 Task: Select the bounded in the word wrap.
Action: Mouse moved to (38, 598)
Screenshot: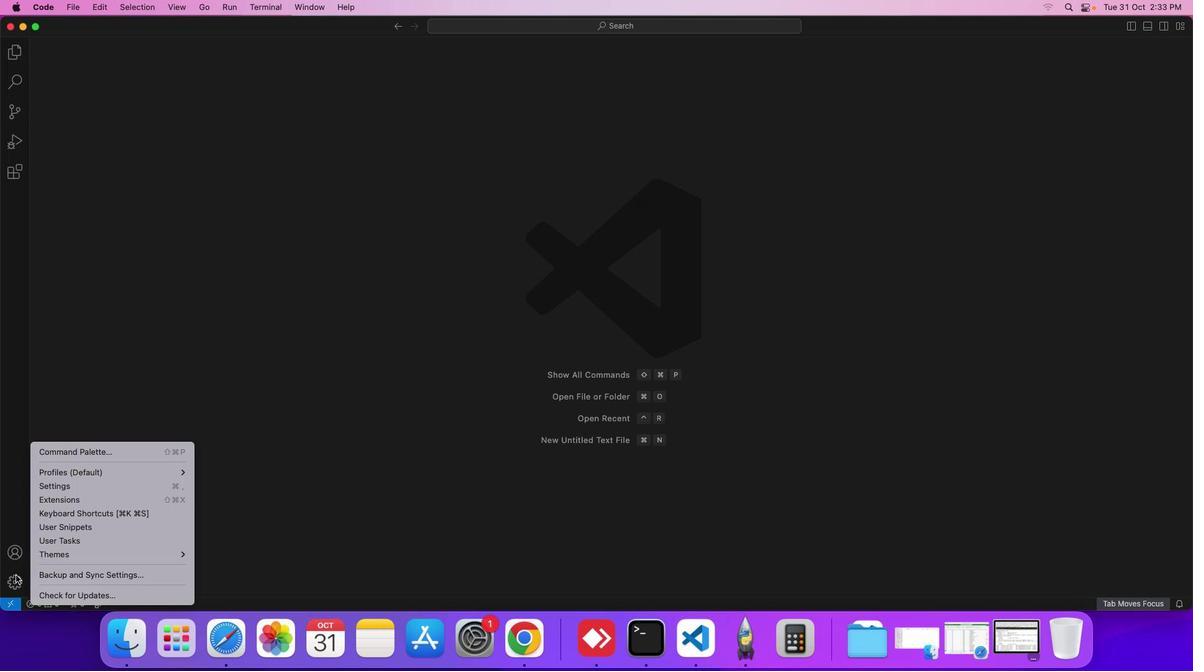 
Action: Mouse pressed left at (38, 598)
Screenshot: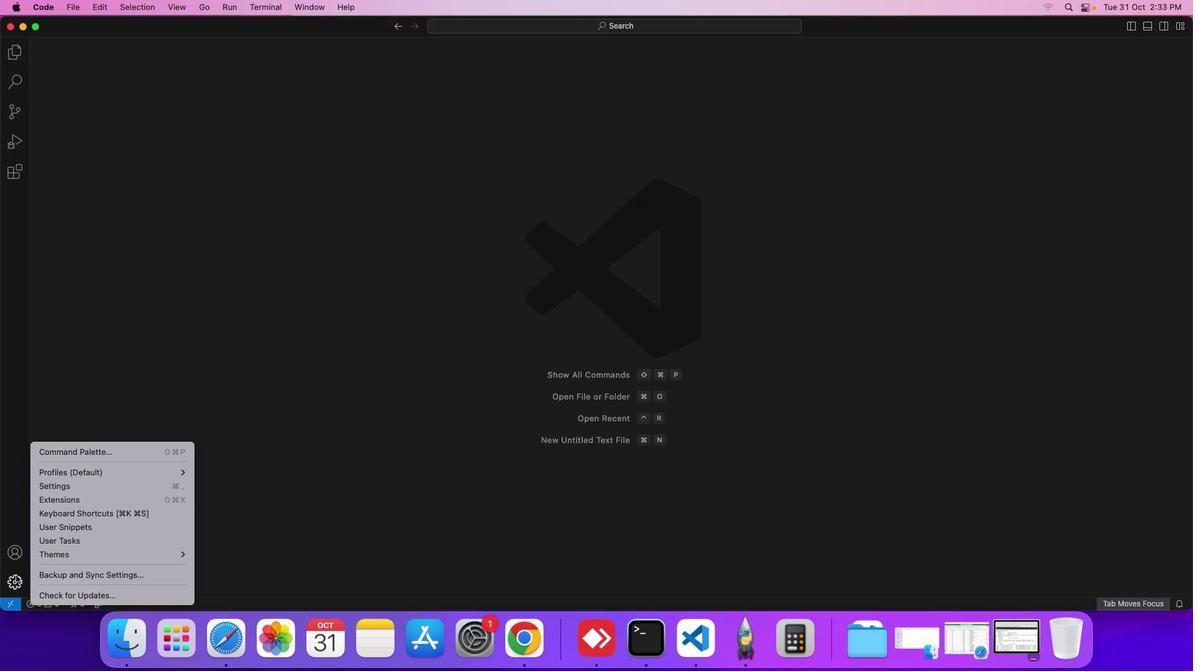 
Action: Mouse moved to (118, 507)
Screenshot: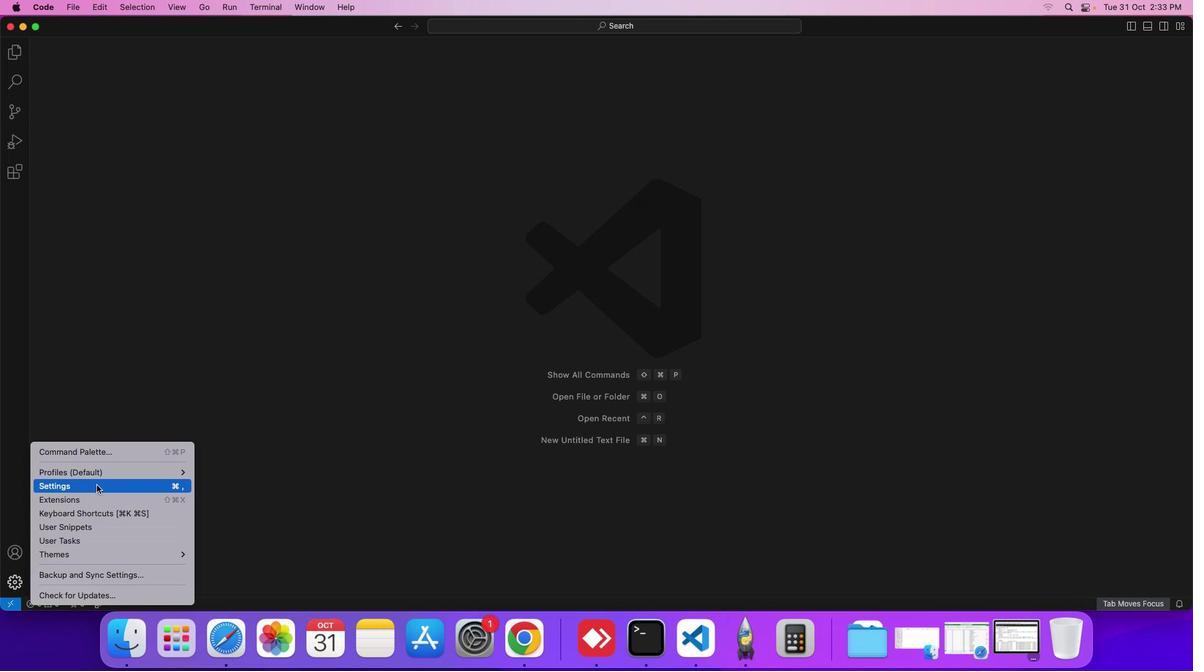 
Action: Mouse pressed left at (118, 507)
Screenshot: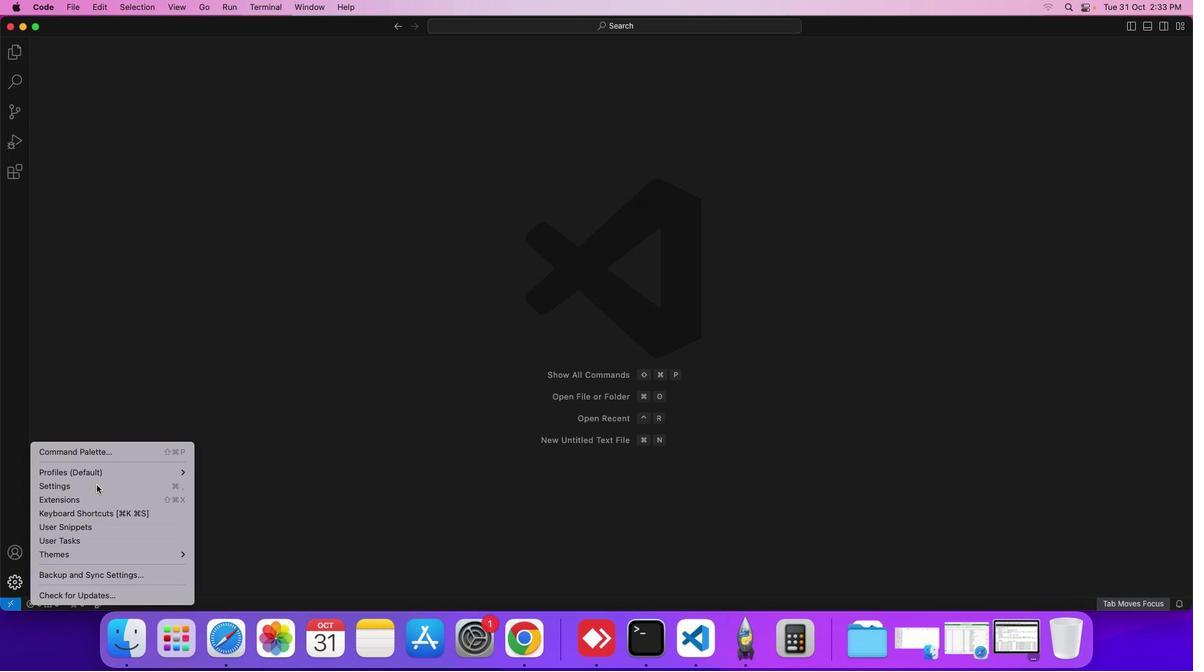 
Action: Mouse moved to (537, 465)
Screenshot: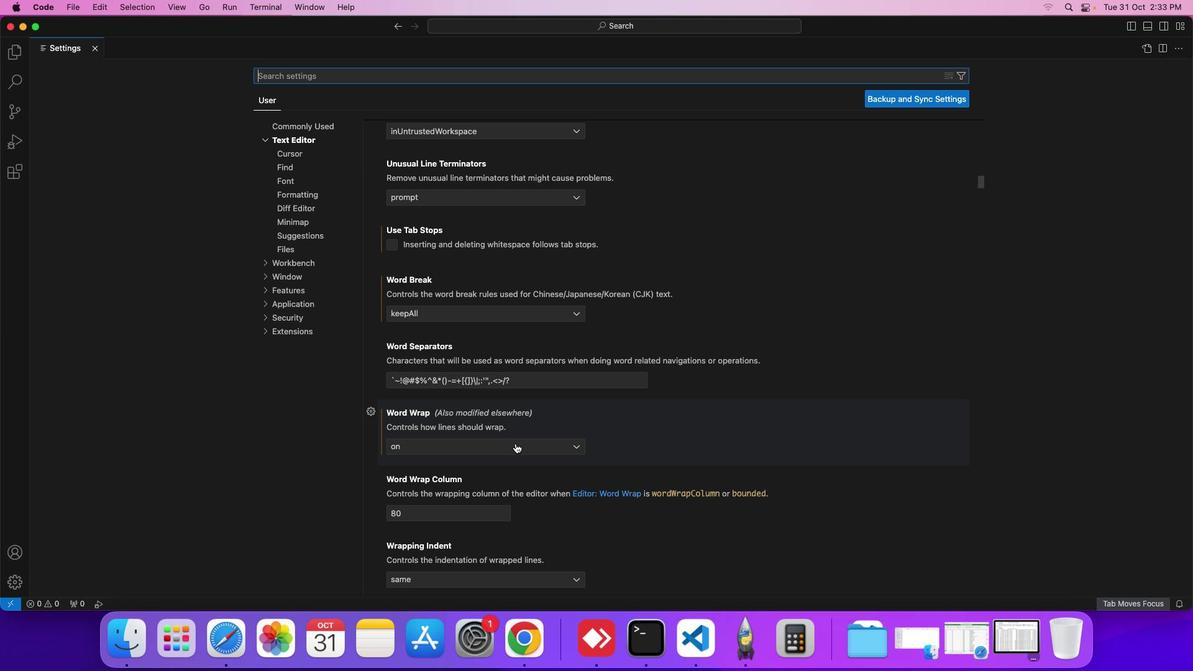 
Action: Mouse pressed left at (537, 465)
Screenshot: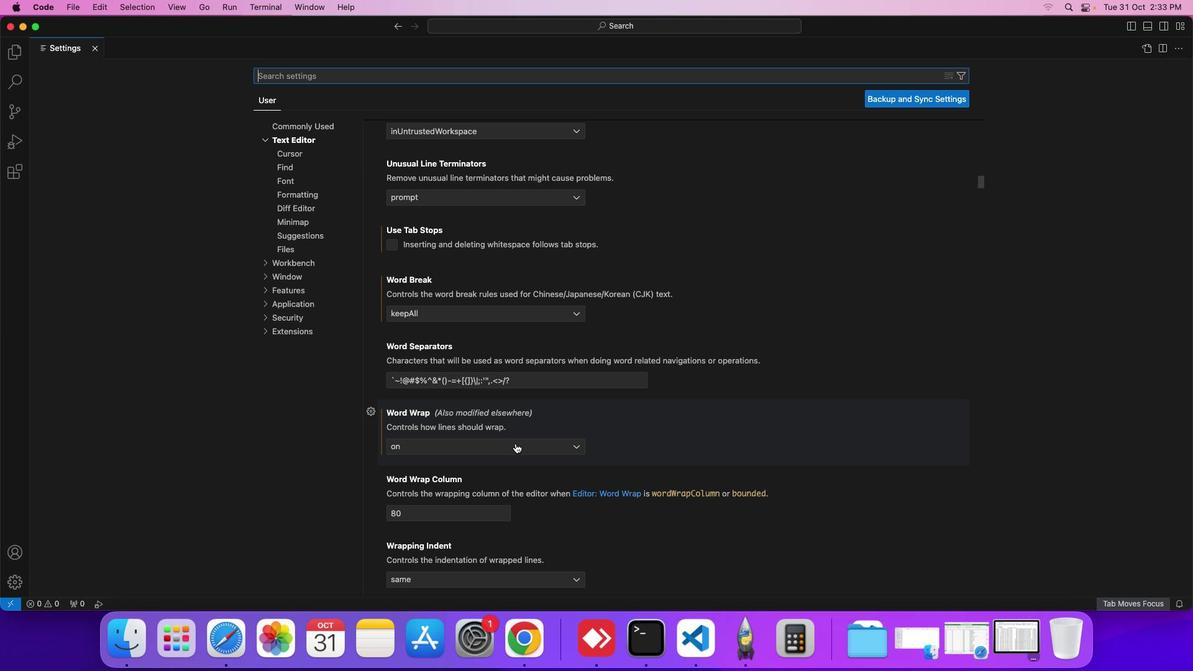 
Action: Mouse moved to (489, 520)
Screenshot: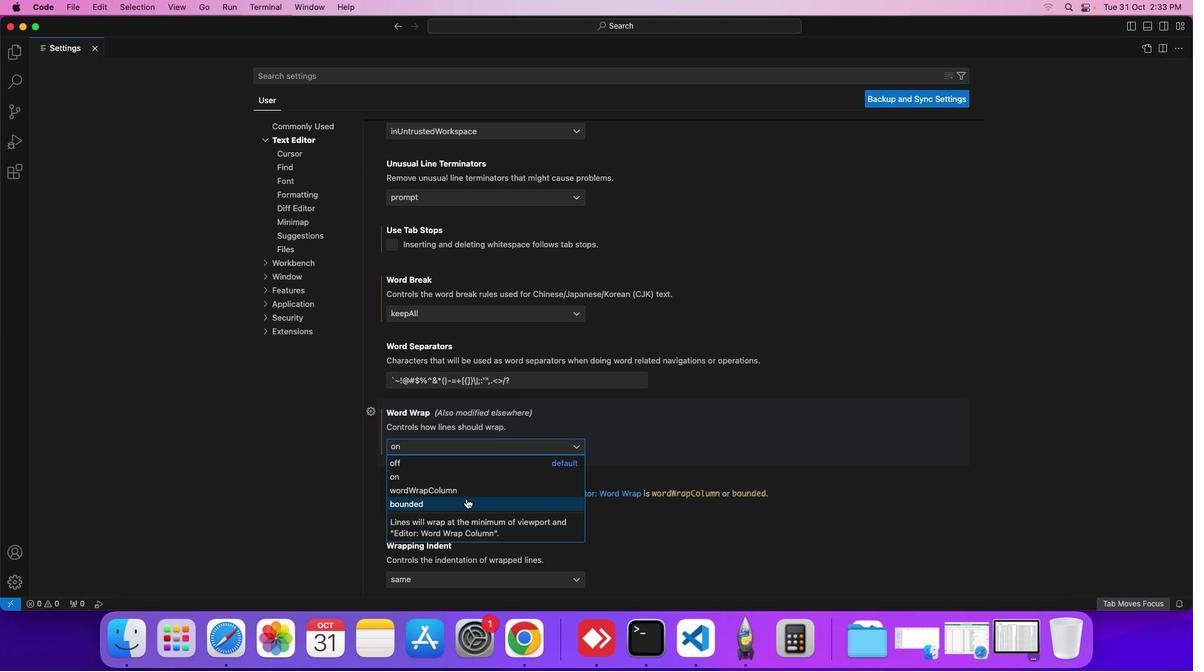 
Action: Mouse pressed left at (489, 520)
Screenshot: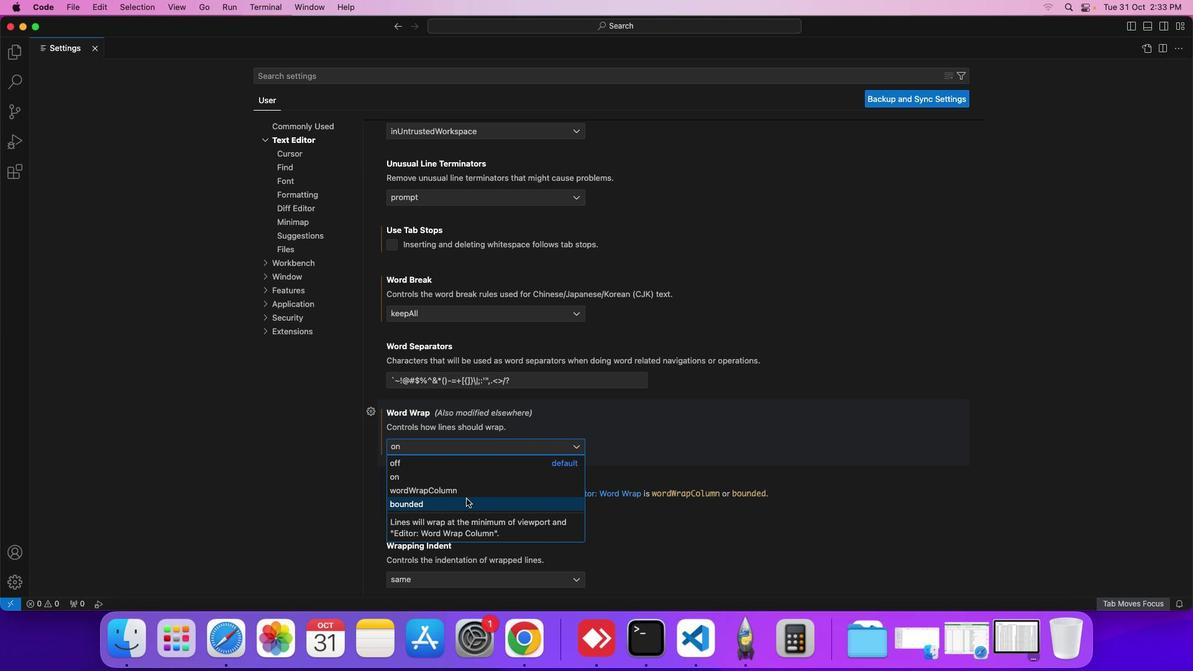 
Action: Mouse moved to (811, 82)
Screenshot: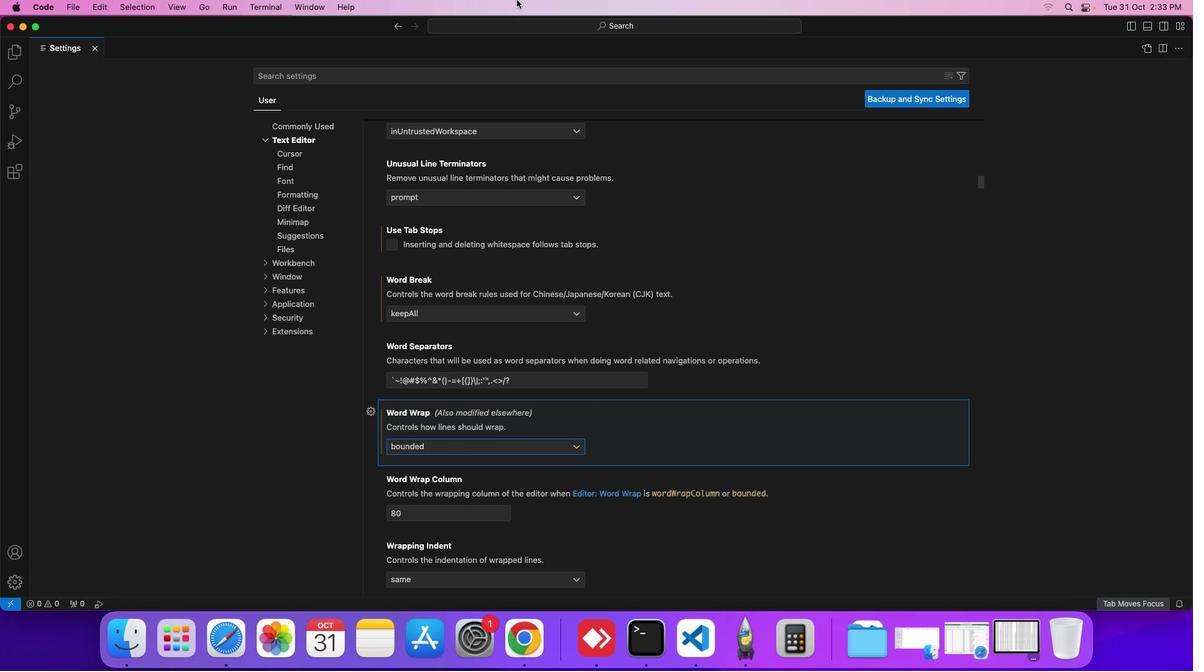 
